 Task: Change line and paragraph spacing to 1.5.
Action: Mouse moved to (596, 478)
Screenshot: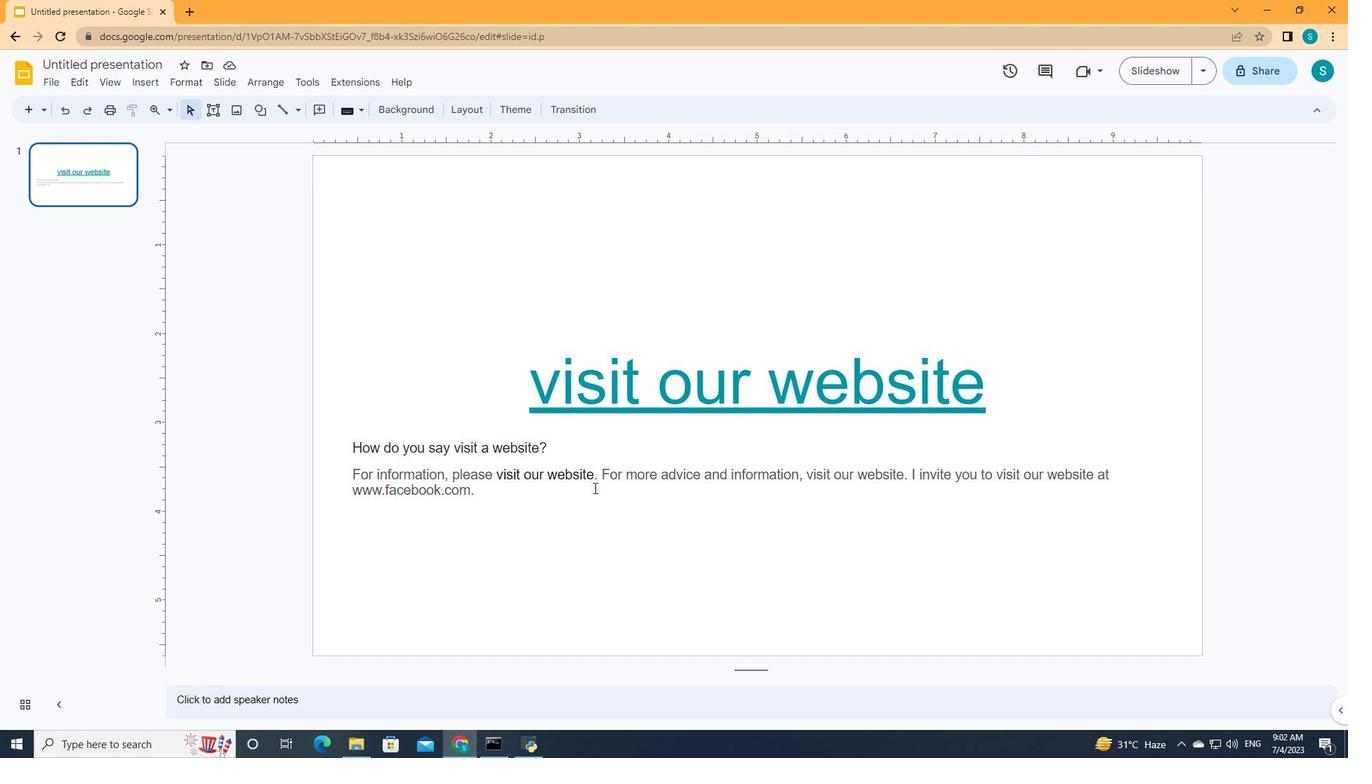 
Action: Mouse pressed left at (596, 478)
Screenshot: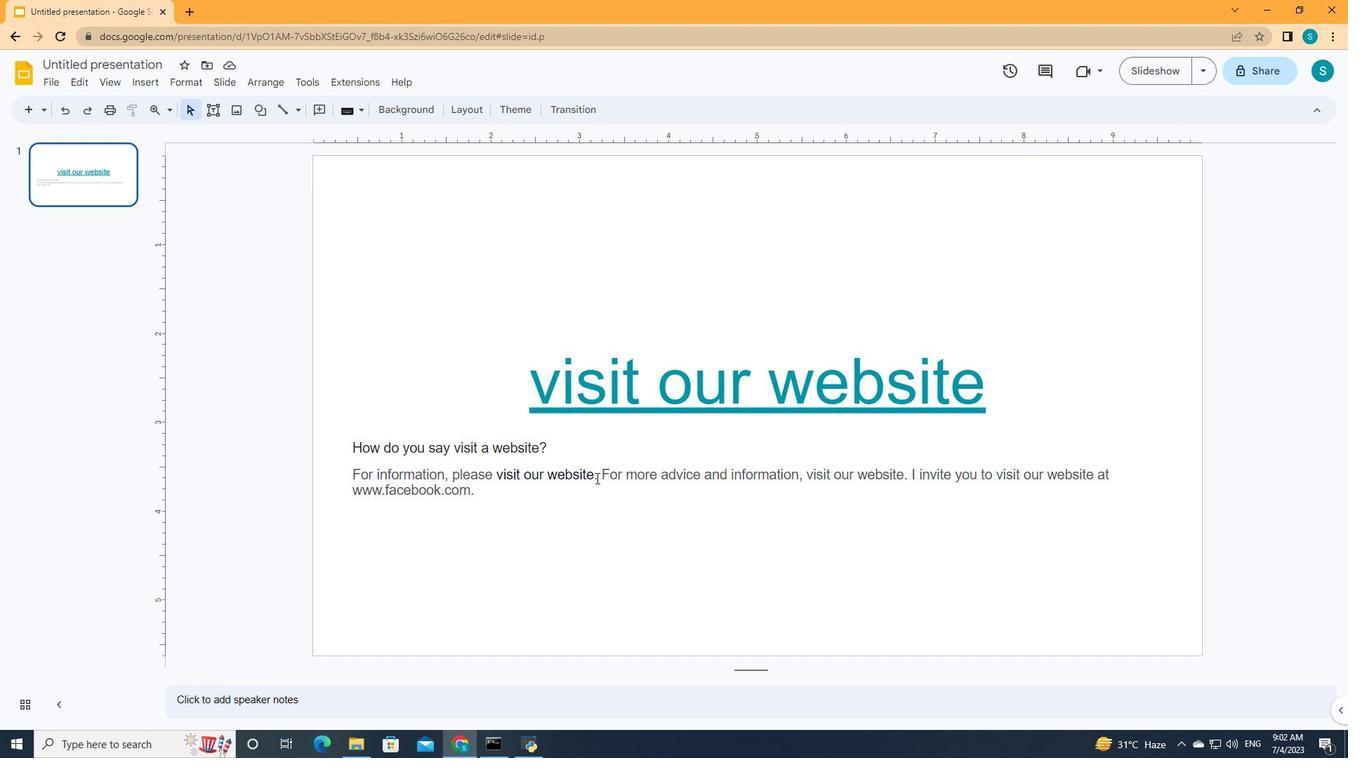 
Action: Mouse moved to (598, 489)
Screenshot: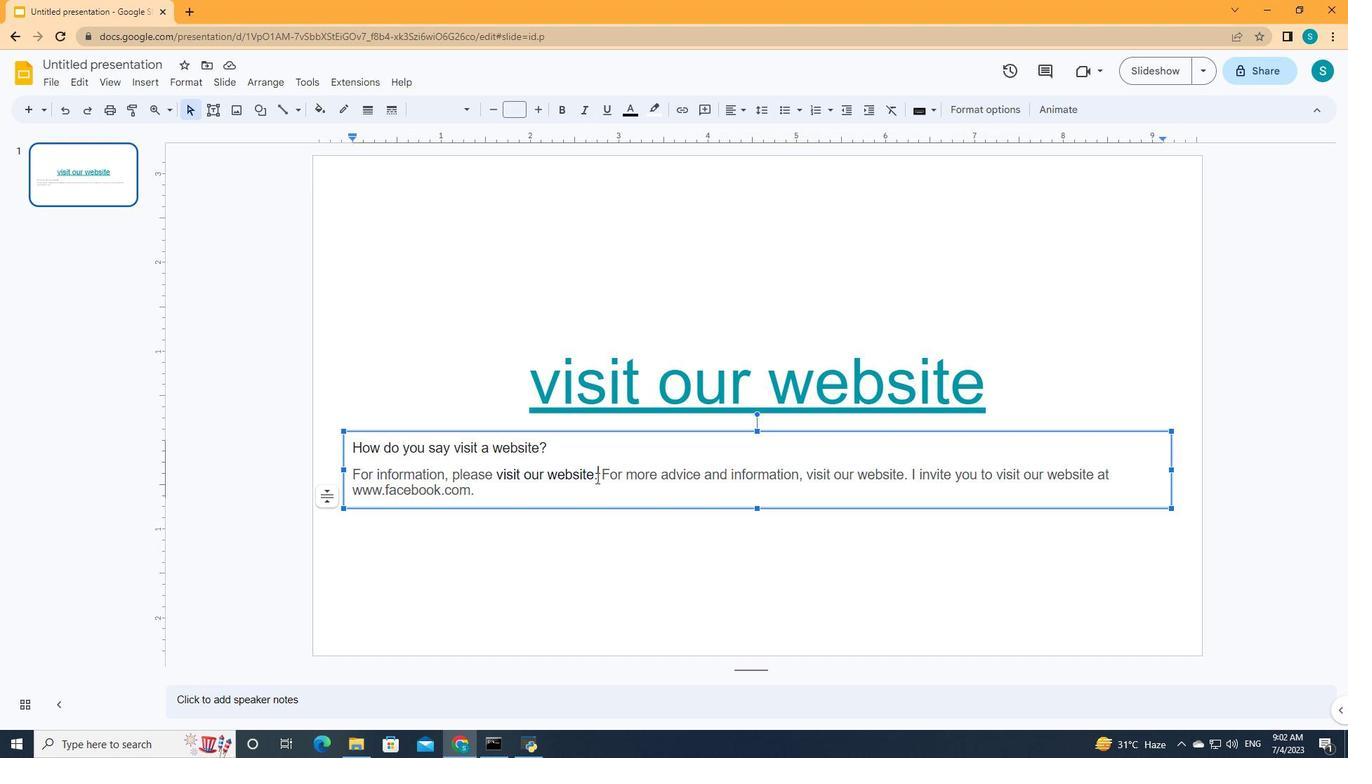 
Action: Key pressed ctrl+A
Screenshot: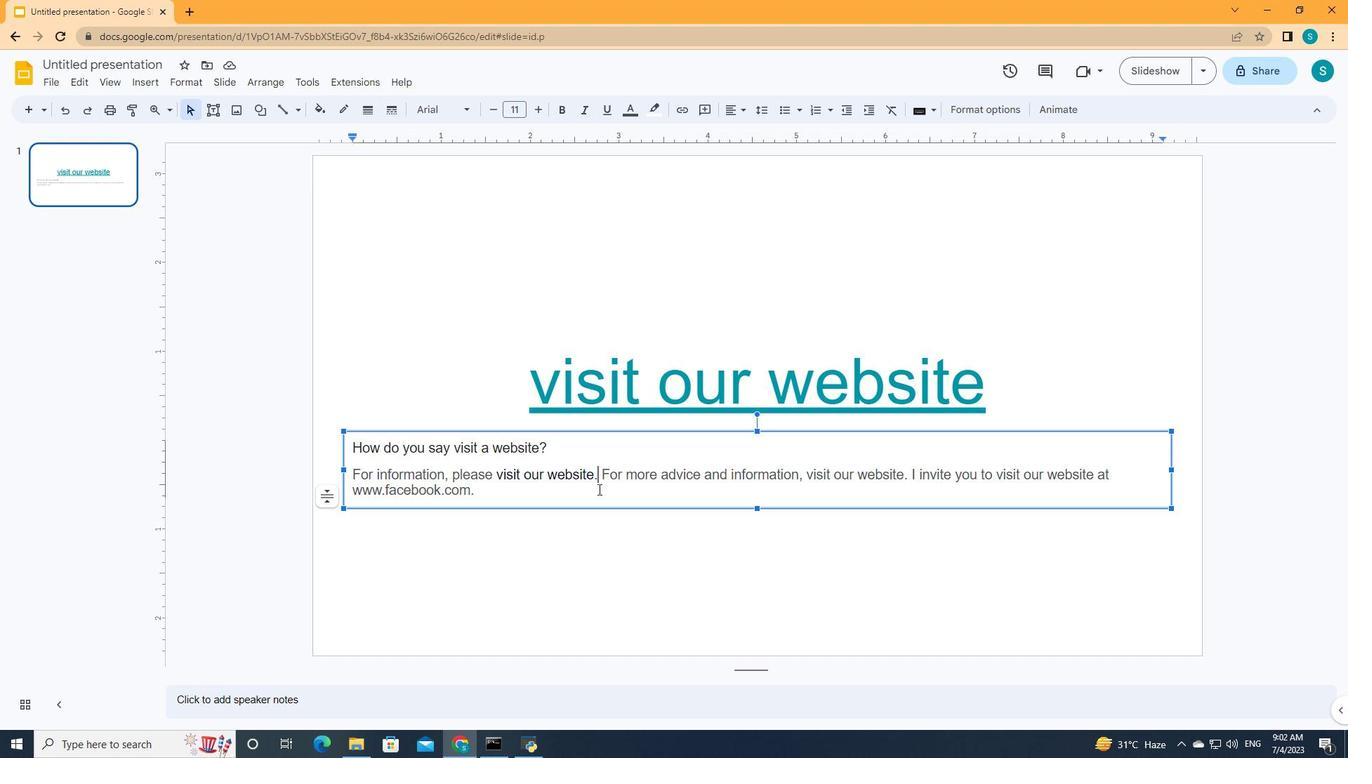 
Action: Mouse moved to (767, 113)
Screenshot: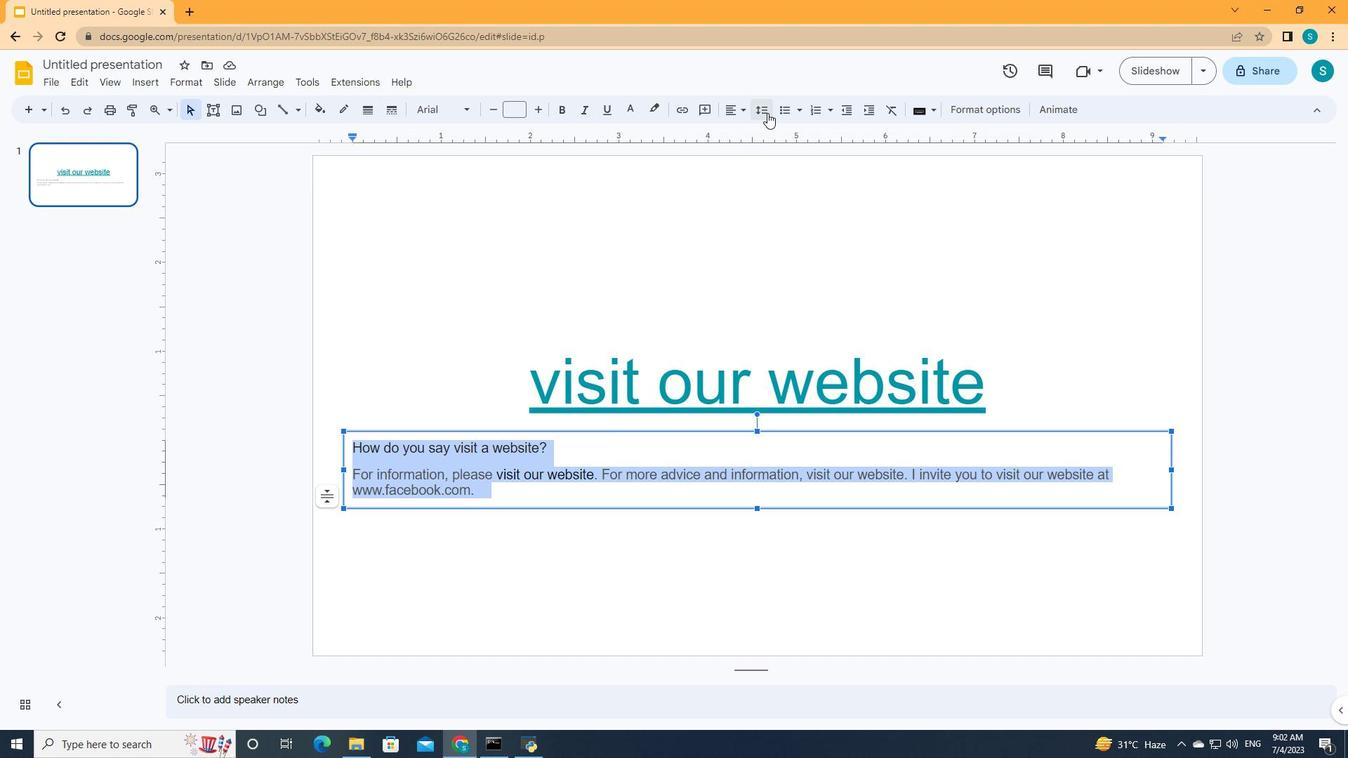 
Action: Mouse pressed left at (767, 113)
Screenshot: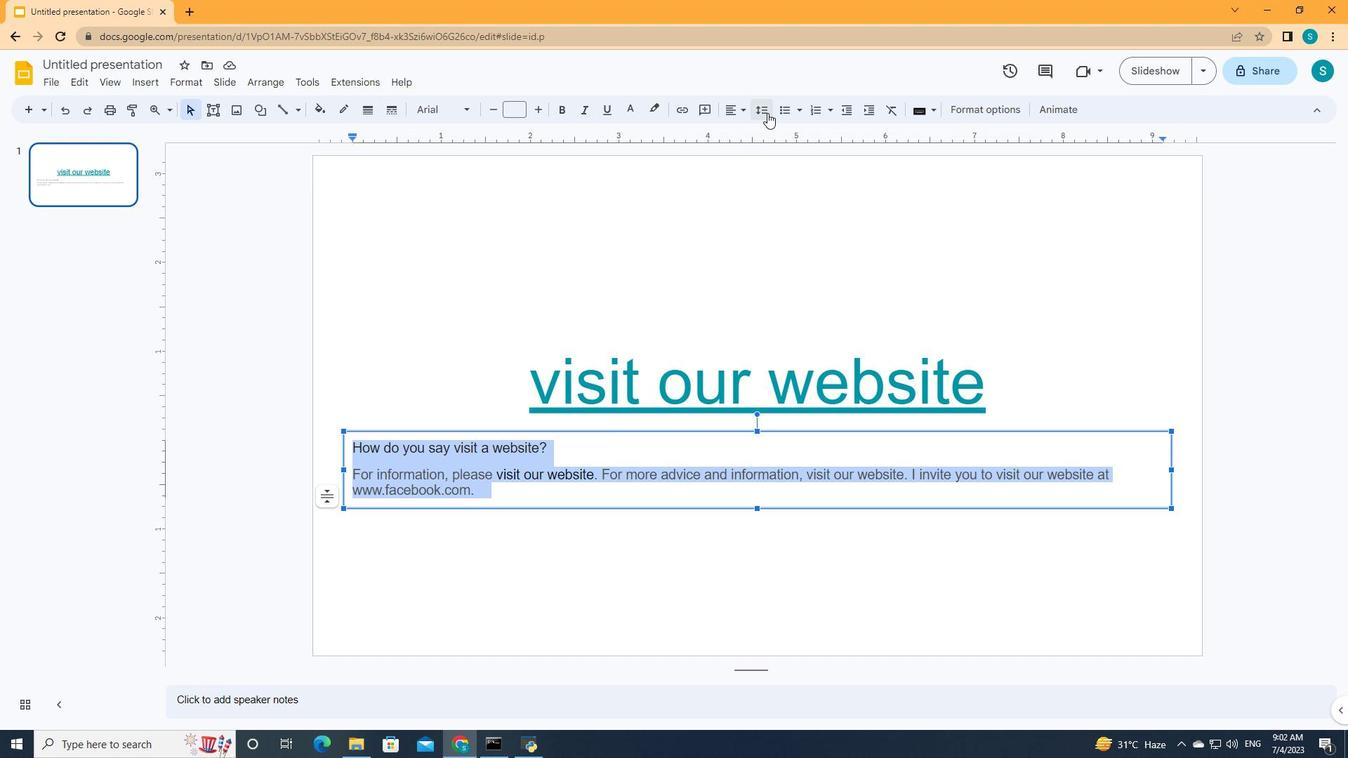 
Action: Mouse moved to (760, 174)
Screenshot: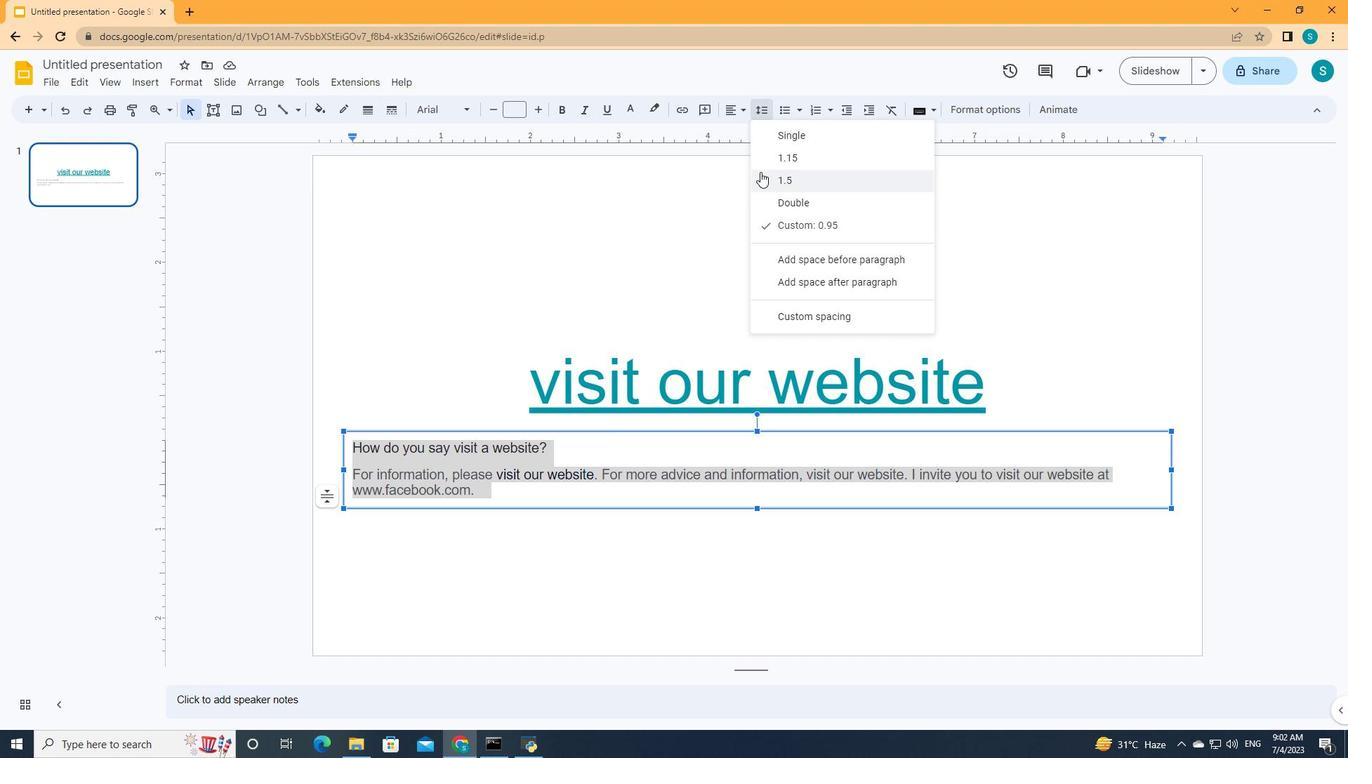 
Action: Mouse pressed left at (760, 174)
Screenshot: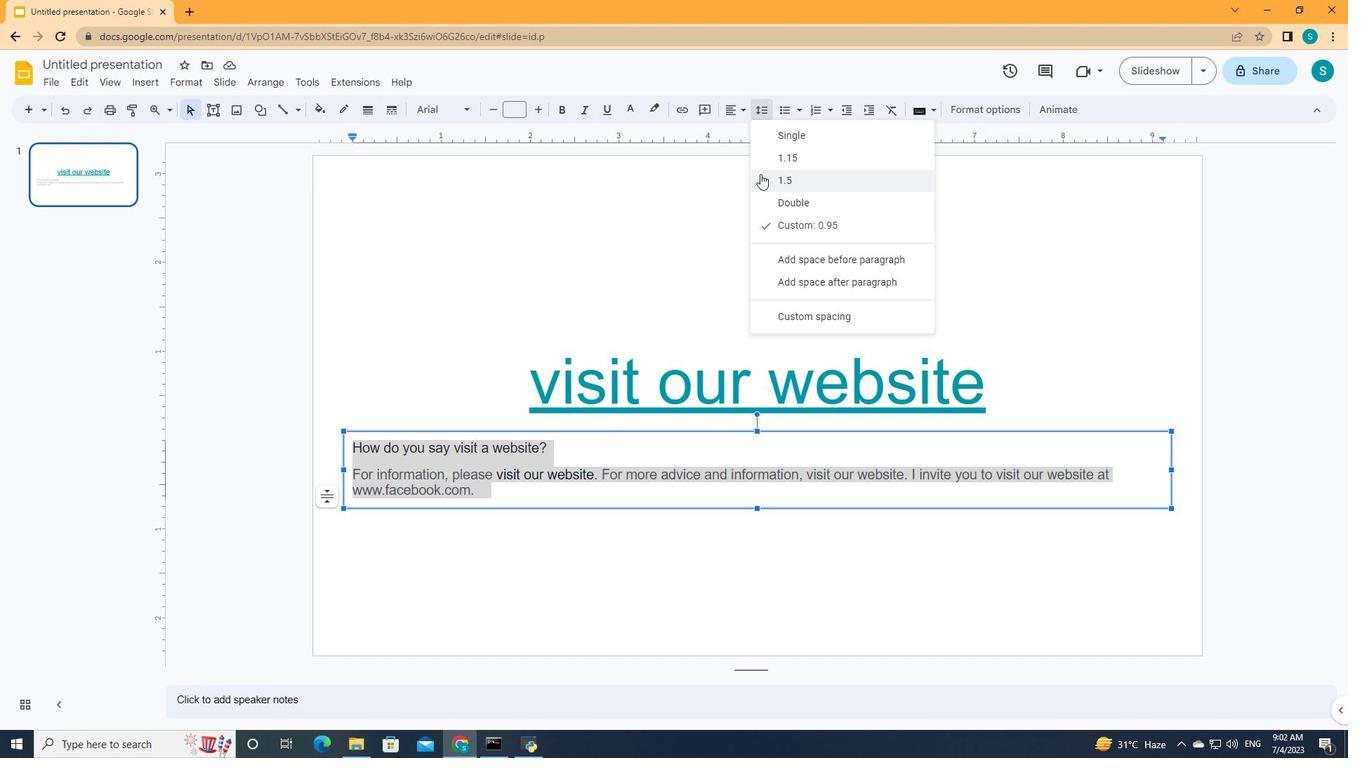 
Action: Mouse moved to (742, 271)
Screenshot: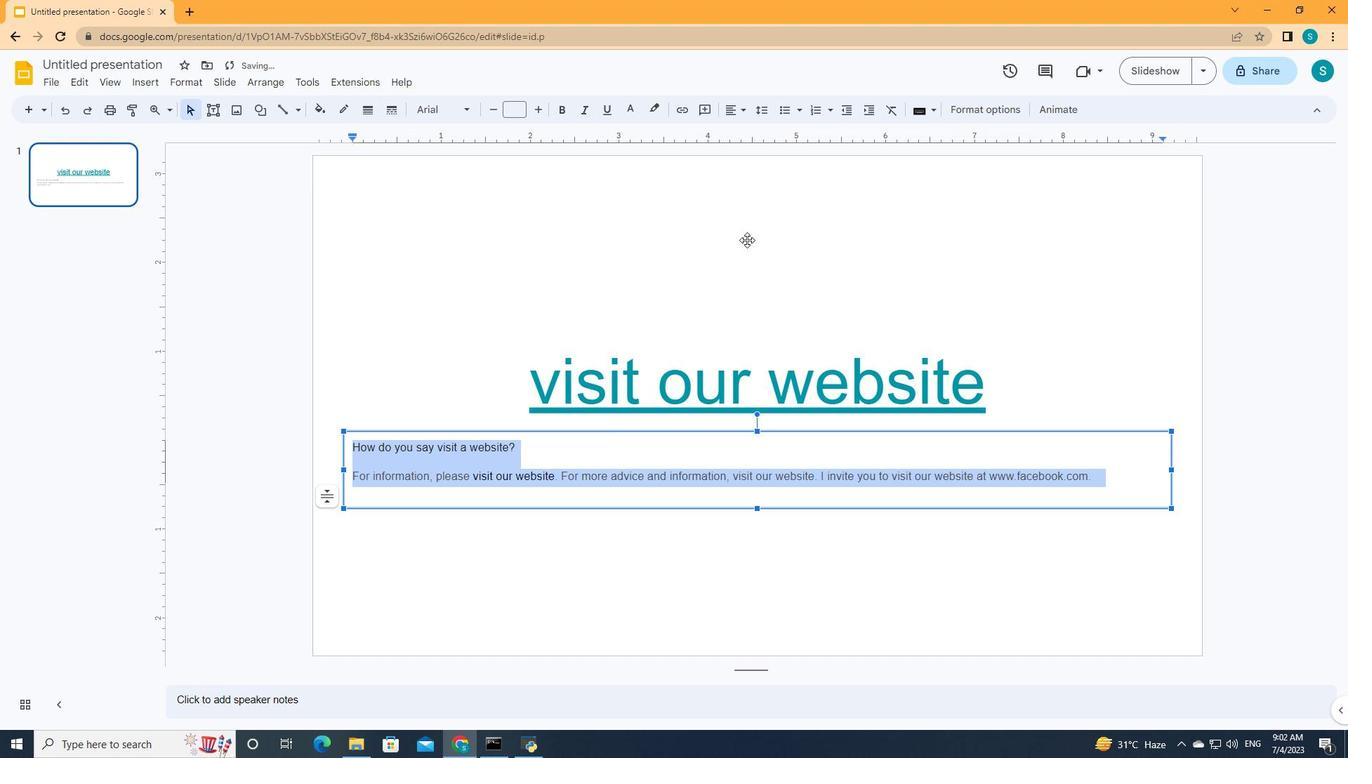 
